 Task: Sort the products in the category "Frozen Meals" by price (lowest first).
Action: Mouse moved to (268, 101)
Screenshot: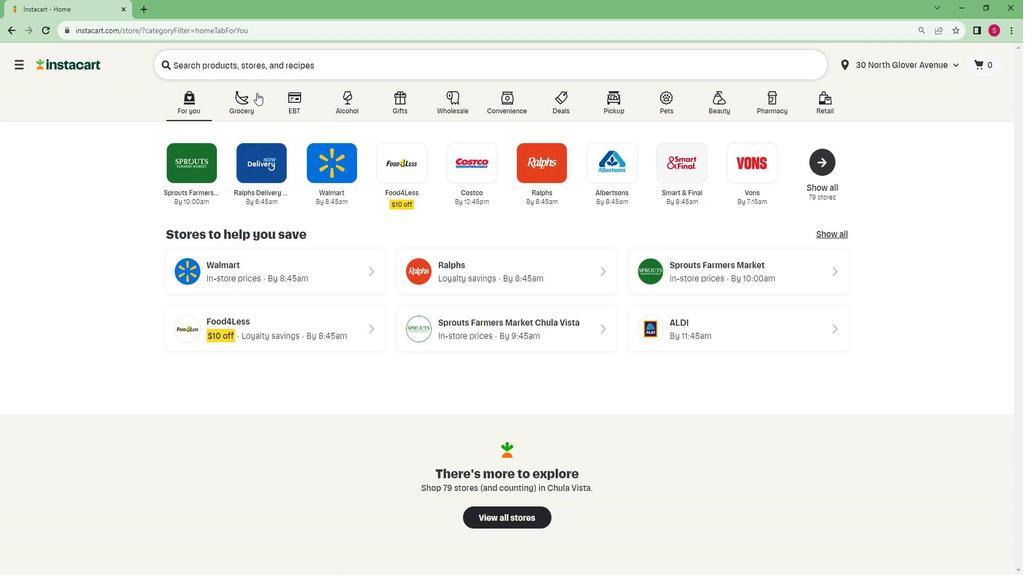 
Action: Mouse pressed left at (268, 101)
Screenshot: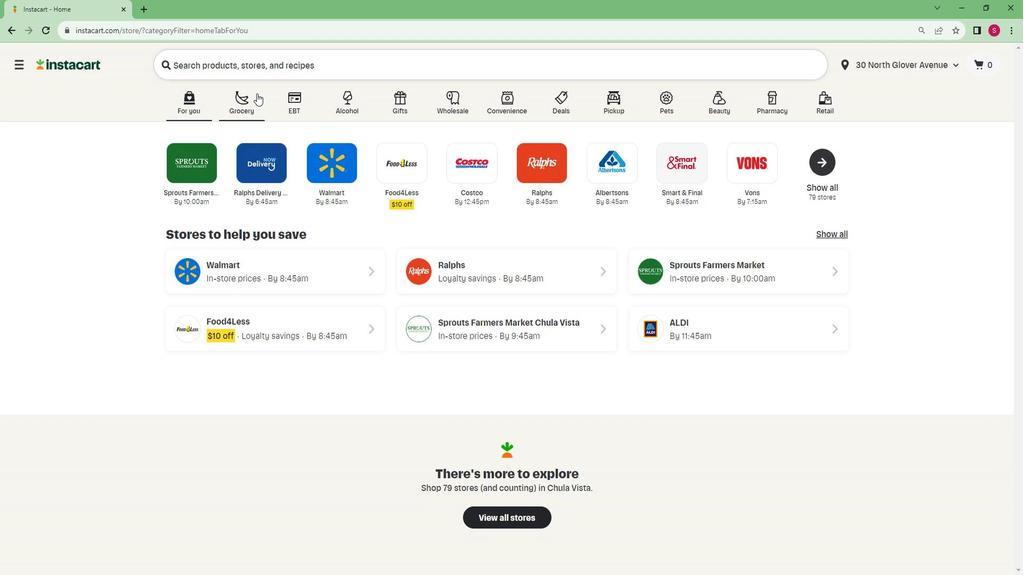 
Action: Mouse moved to (252, 305)
Screenshot: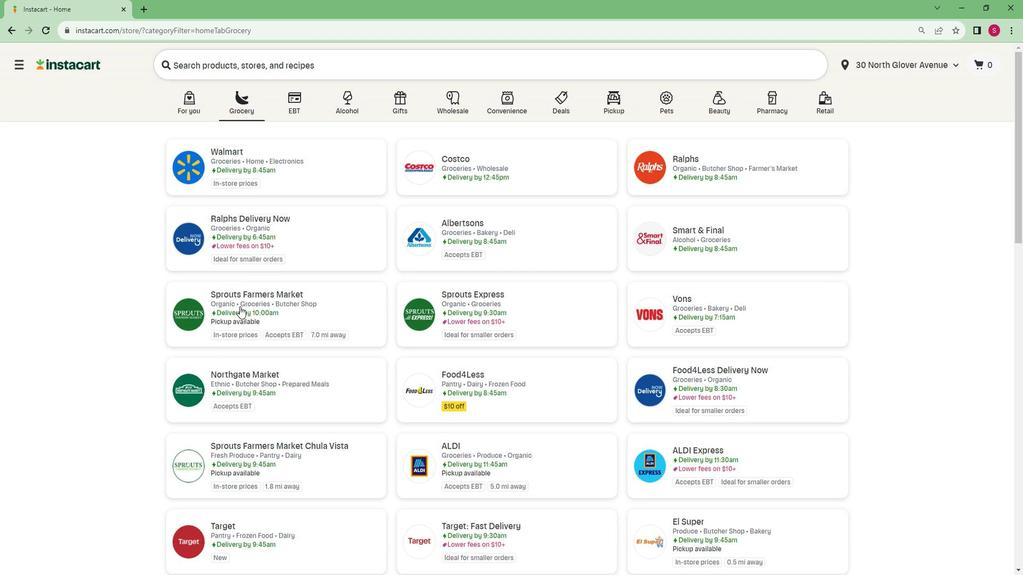 
Action: Mouse pressed left at (252, 305)
Screenshot: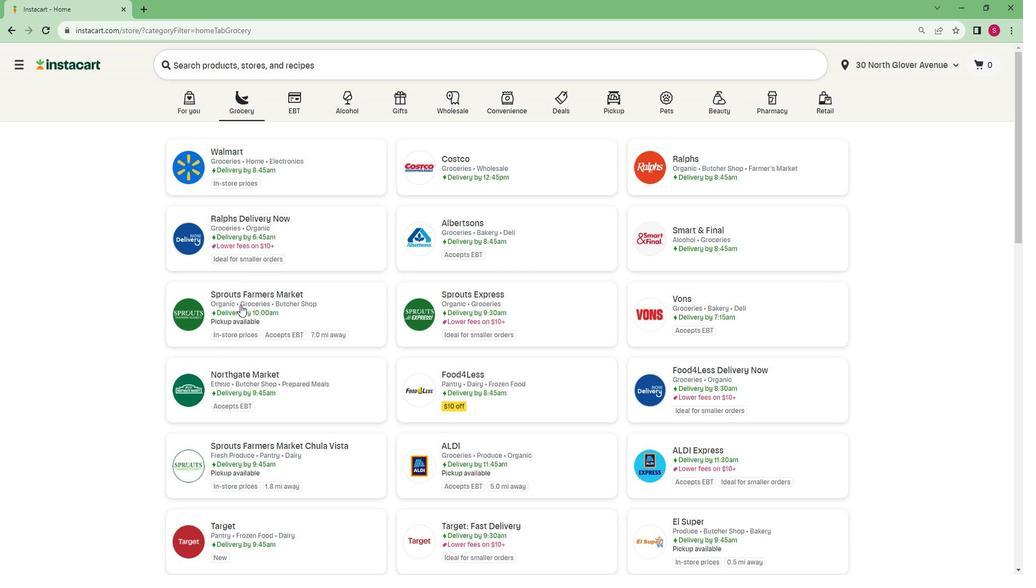 
Action: Mouse moved to (102, 417)
Screenshot: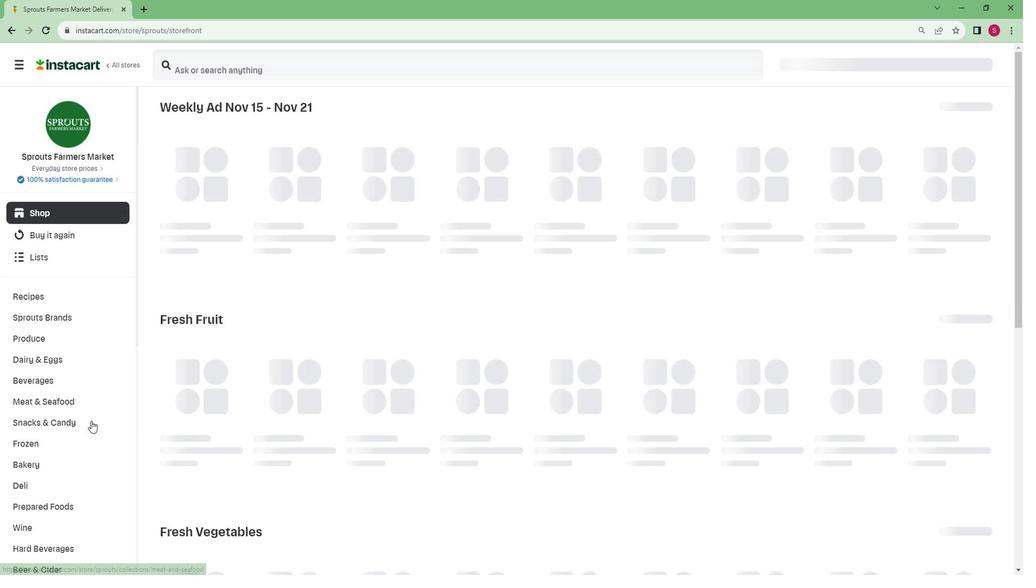 
Action: Mouse scrolled (102, 416) with delta (0, 0)
Screenshot: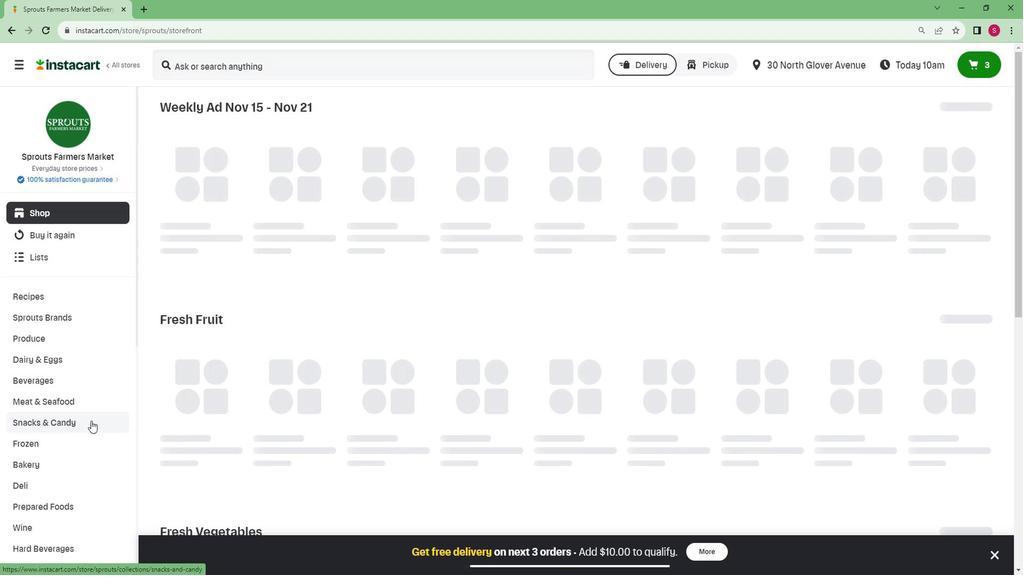 
Action: Mouse scrolled (102, 416) with delta (0, 0)
Screenshot: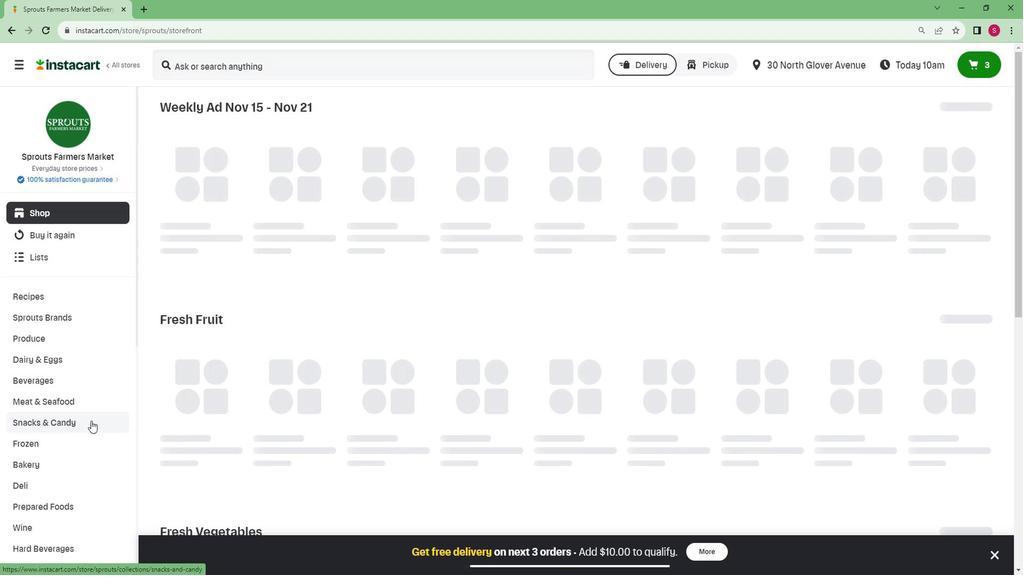 
Action: Mouse scrolled (102, 416) with delta (0, 0)
Screenshot: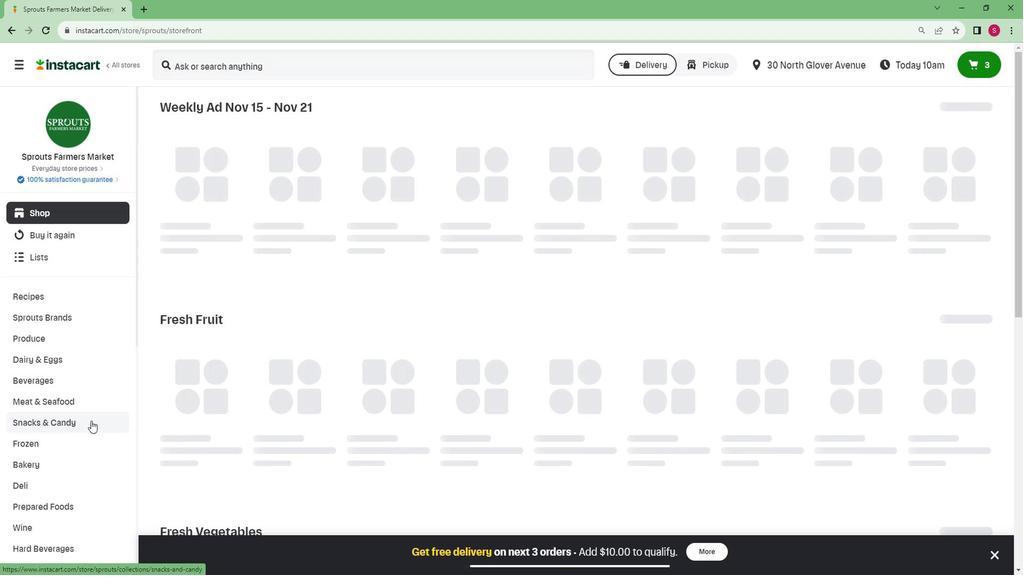 
Action: Mouse scrolled (102, 416) with delta (0, 0)
Screenshot: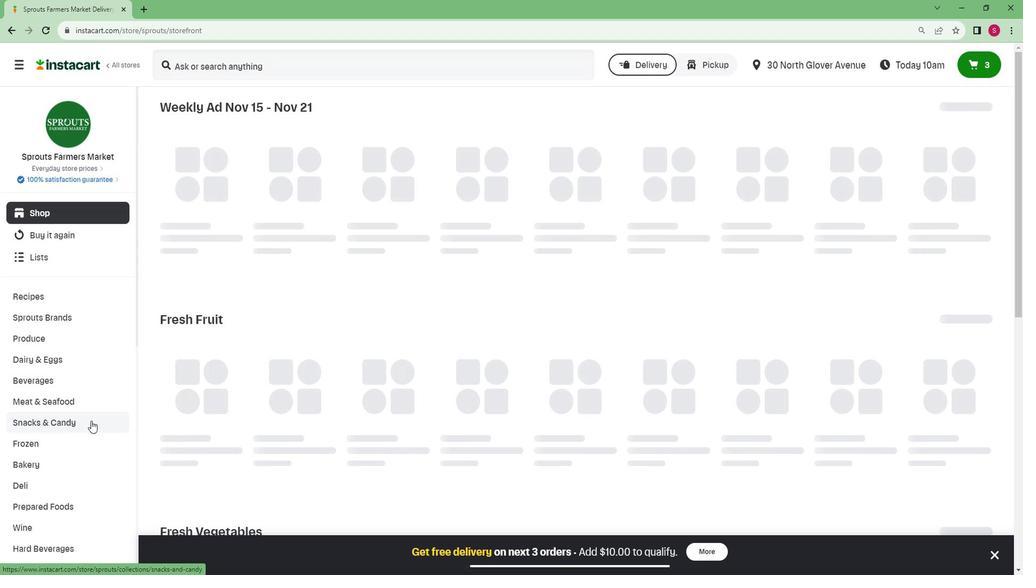 
Action: Mouse scrolled (102, 416) with delta (0, 0)
Screenshot: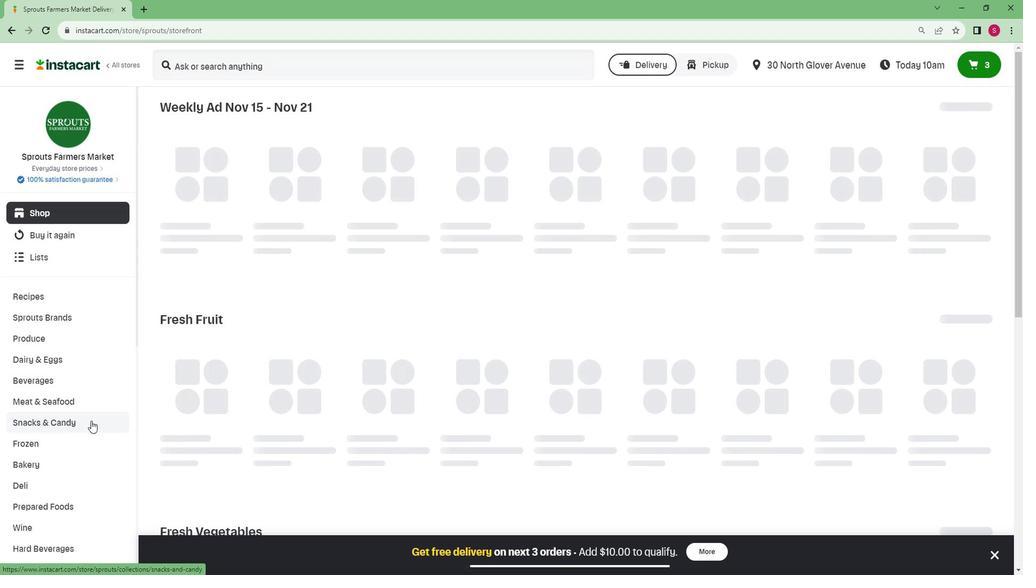
Action: Mouse scrolled (102, 416) with delta (0, 0)
Screenshot: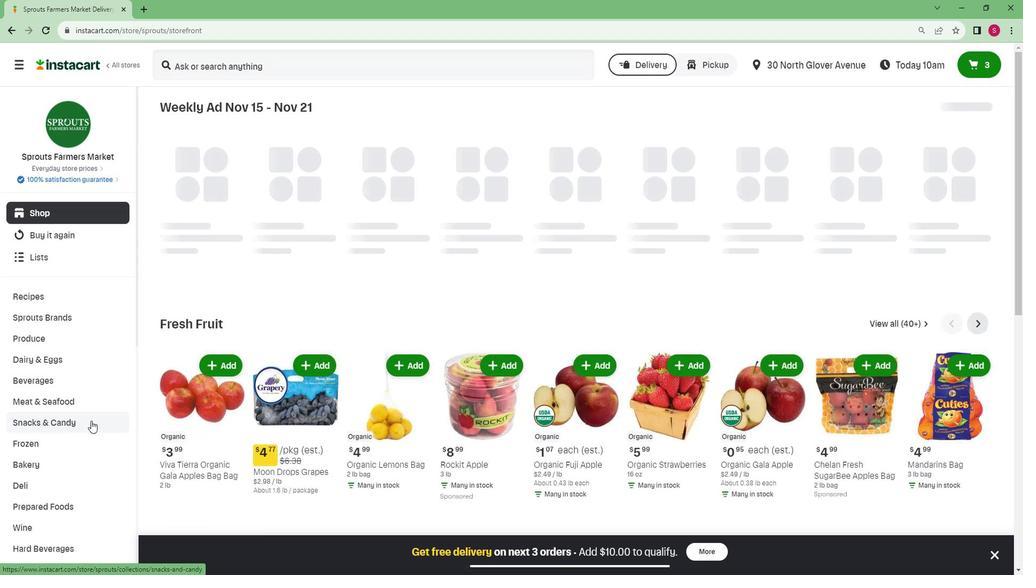 
Action: Mouse scrolled (102, 416) with delta (0, 0)
Screenshot: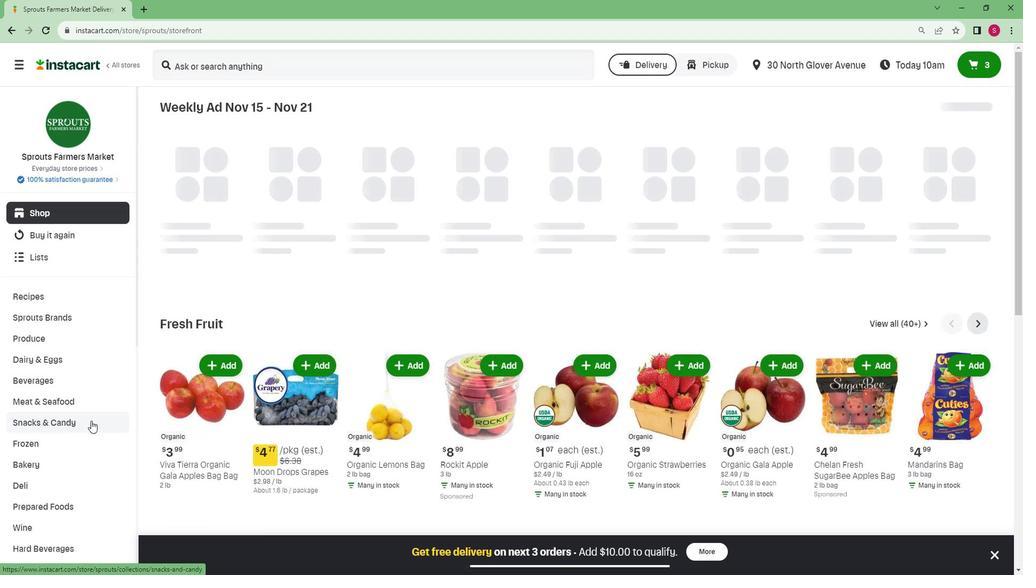 
Action: Mouse scrolled (102, 416) with delta (0, 0)
Screenshot: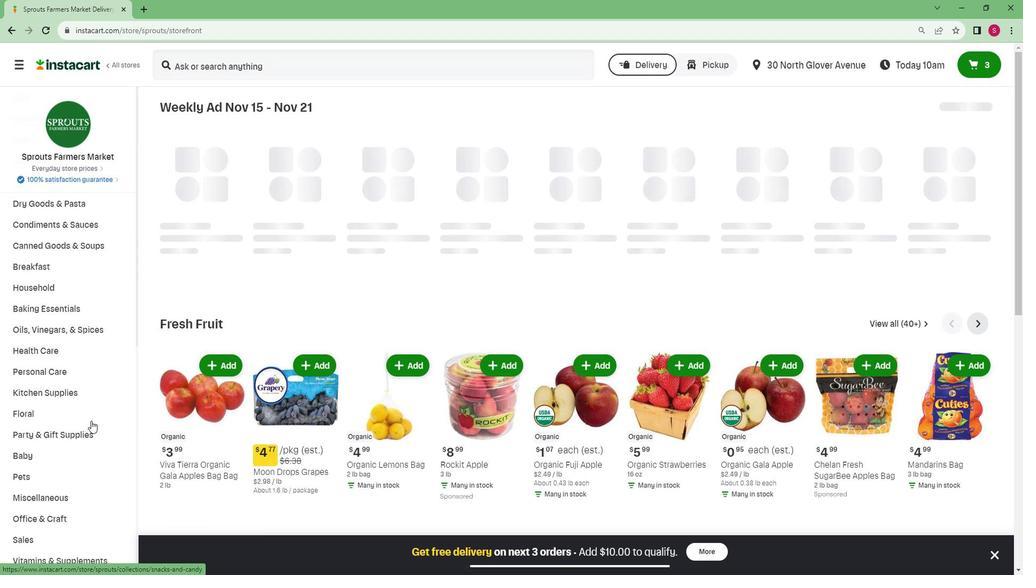 
Action: Mouse scrolled (102, 416) with delta (0, 0)
Screenshot: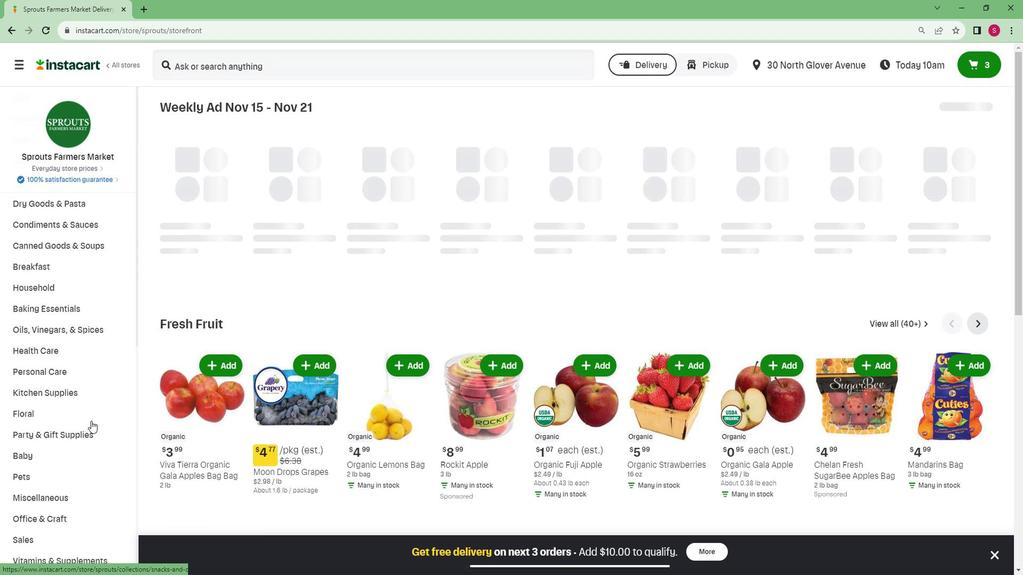 
Action: Mouse scrolled (102, 416) with delta (0, 0)
Screenshot: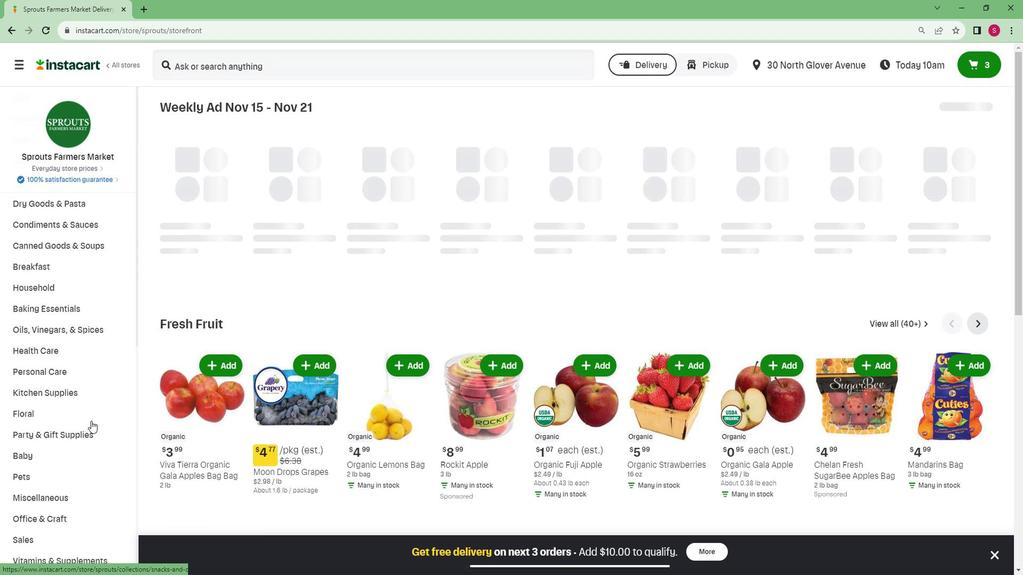 
Action: Mouse scrolled (102, 416) with delta (0, 0)
Screenshot: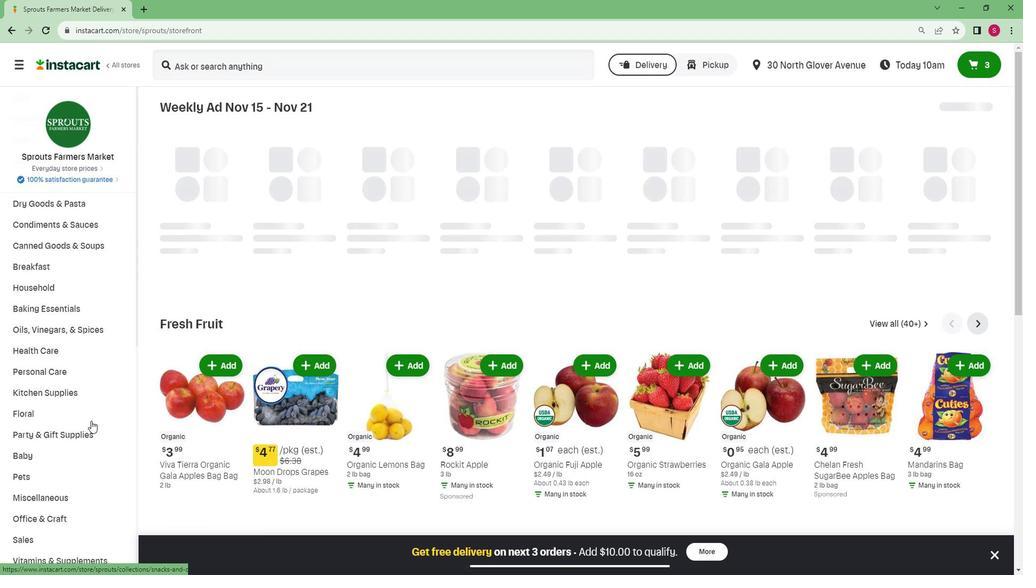 
Action: Mouse scrolled (102, 416) with delta (0, 0)
Screenshot: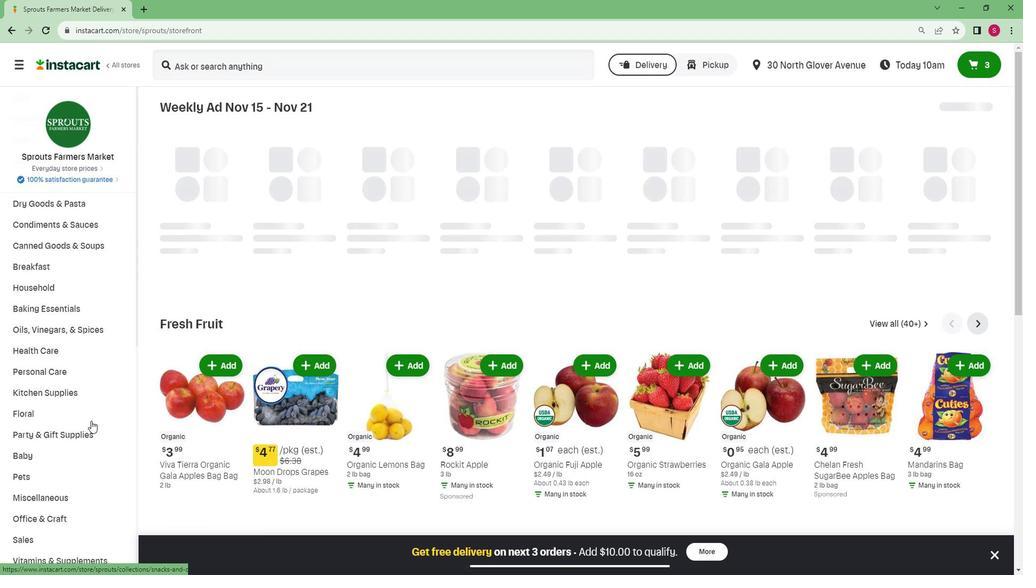 
Action: Mouse scrolled (102, 416) with delta (0, 0)
Screenshot: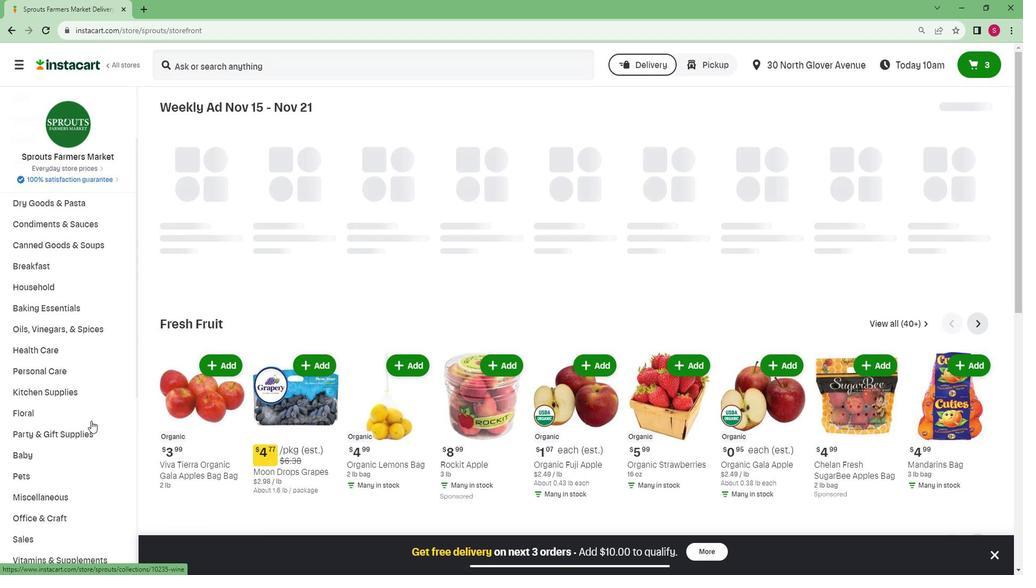 
Action: Mouse scrolled (102, 416) with delta (0, 0)
Screenshot: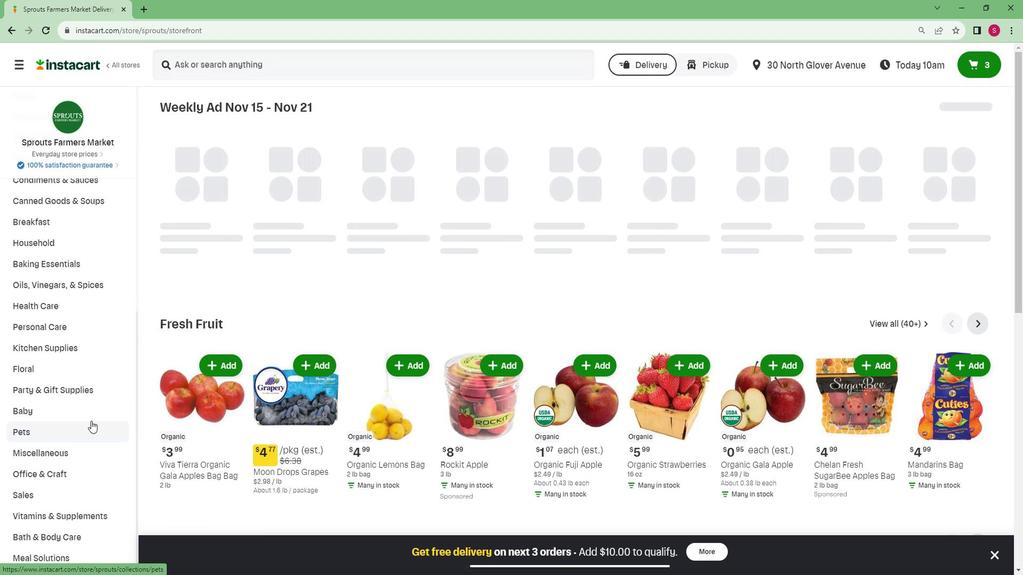 
Action: Mouse scrolled (102, 416) with delta (0, 0)
Screenshot: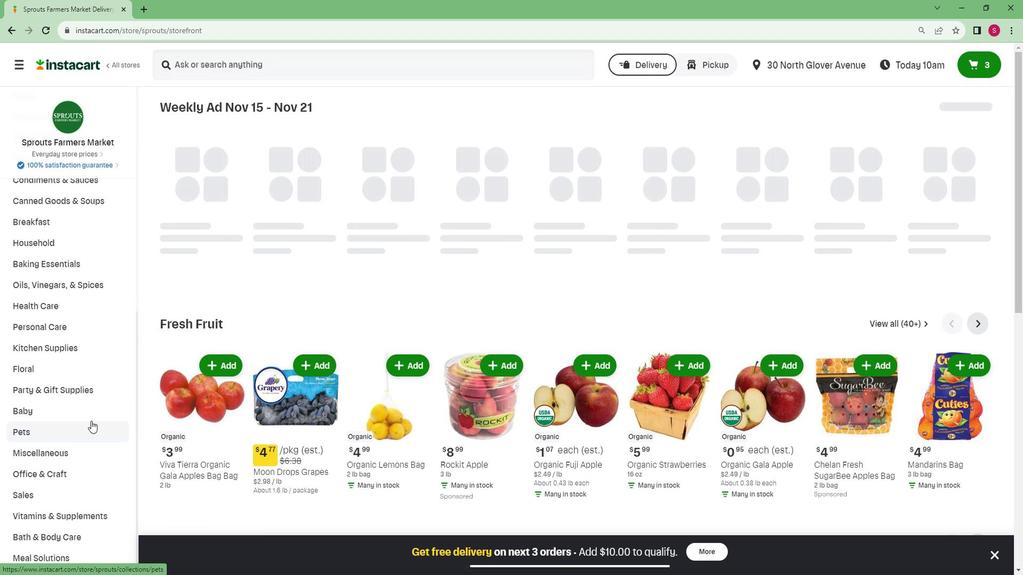 
Action: Mouse scrolled (102, 416) with delta (0, 0)
Screenshot: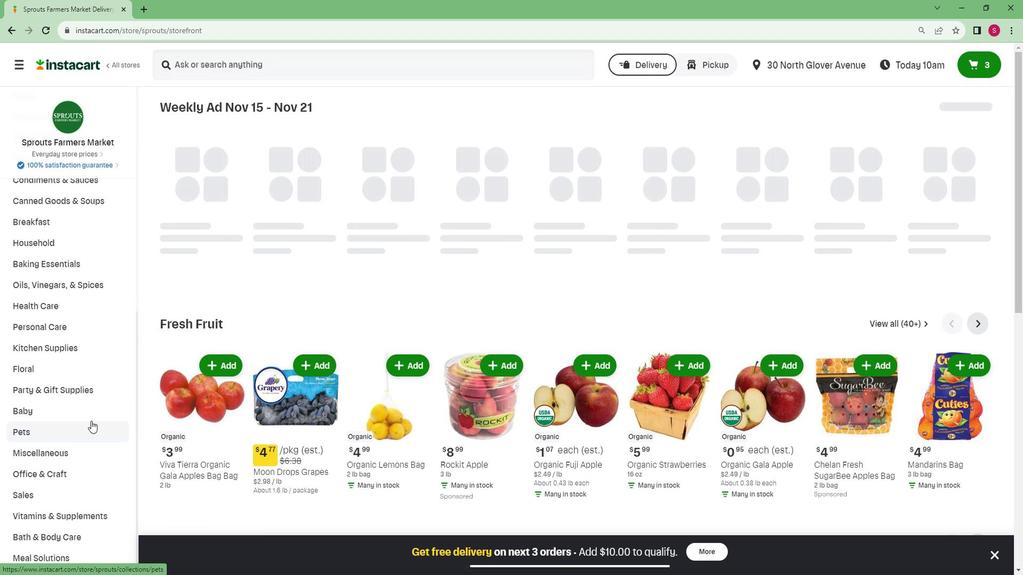 
Action: Mouse moved to (59, 551)
Screenshot: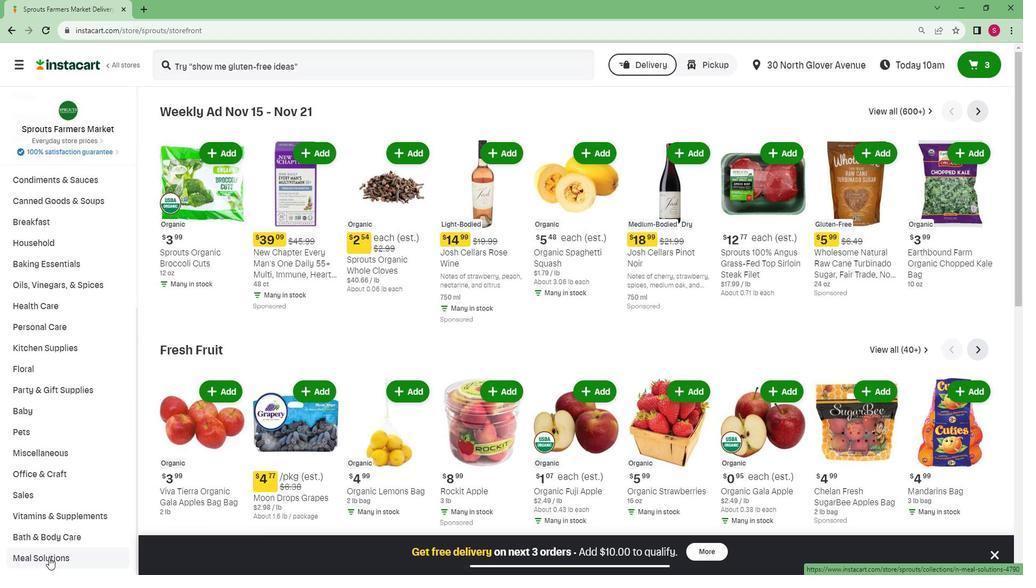 
Action: Mouse pressed left at (59, 551)
Screenshot: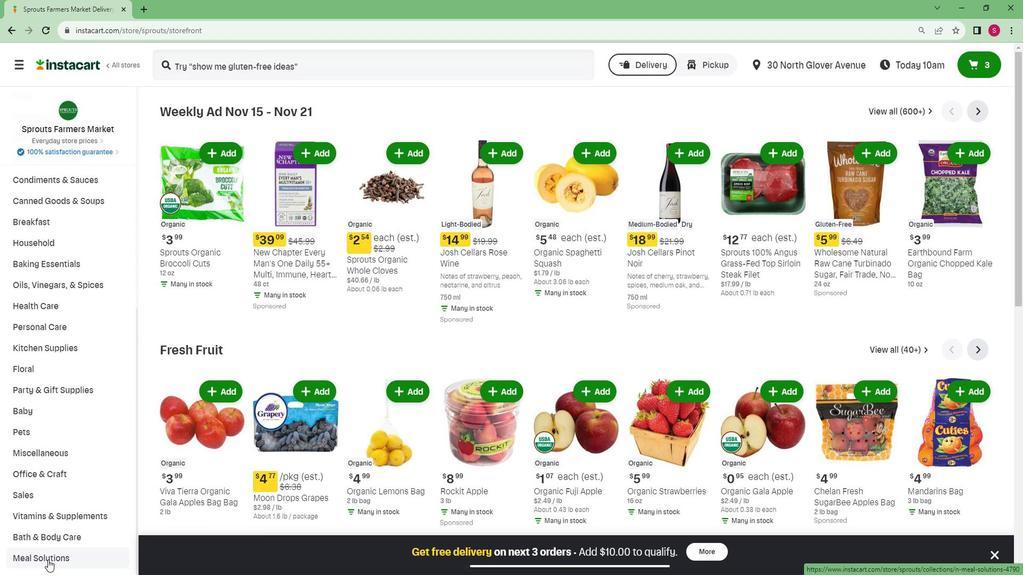 
Action: Mouse moved to (69, 537)
Screenshot: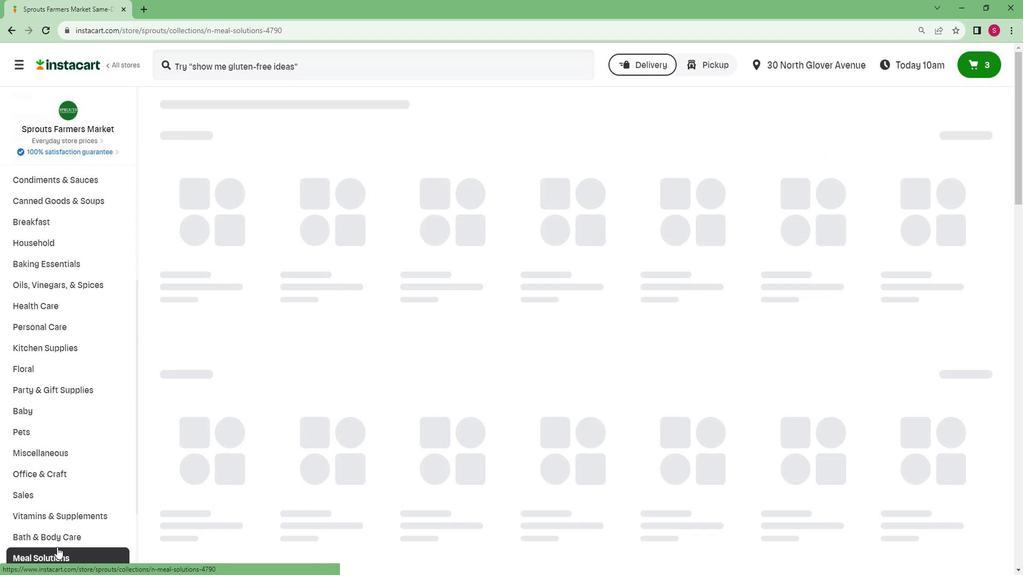 
Action: Mouse scrolled (69, 537) with delta (0, 0)
Screenshot: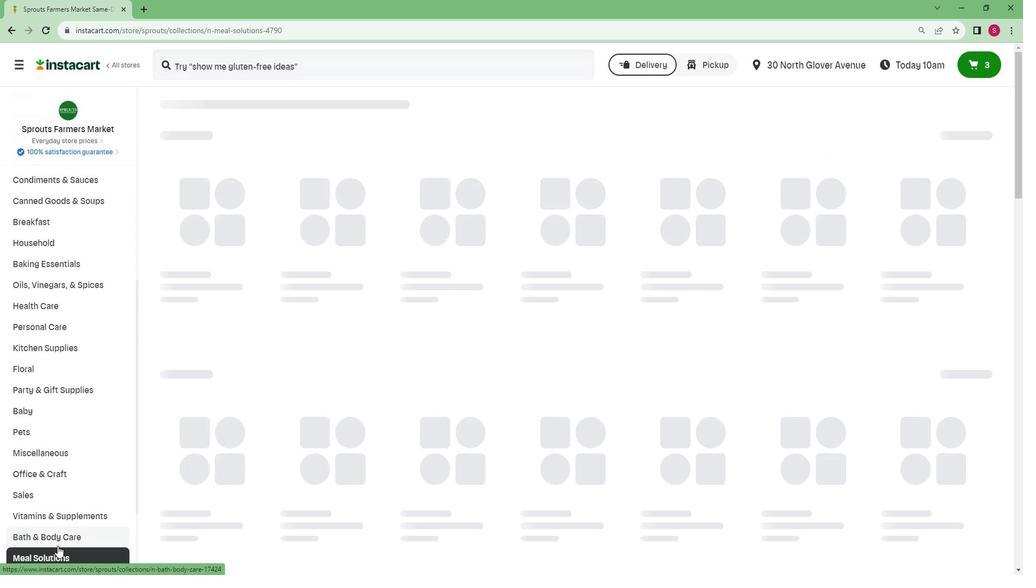 
Action: Mouse scrolled (69, 537) with delta (0, 0)
Screenshot: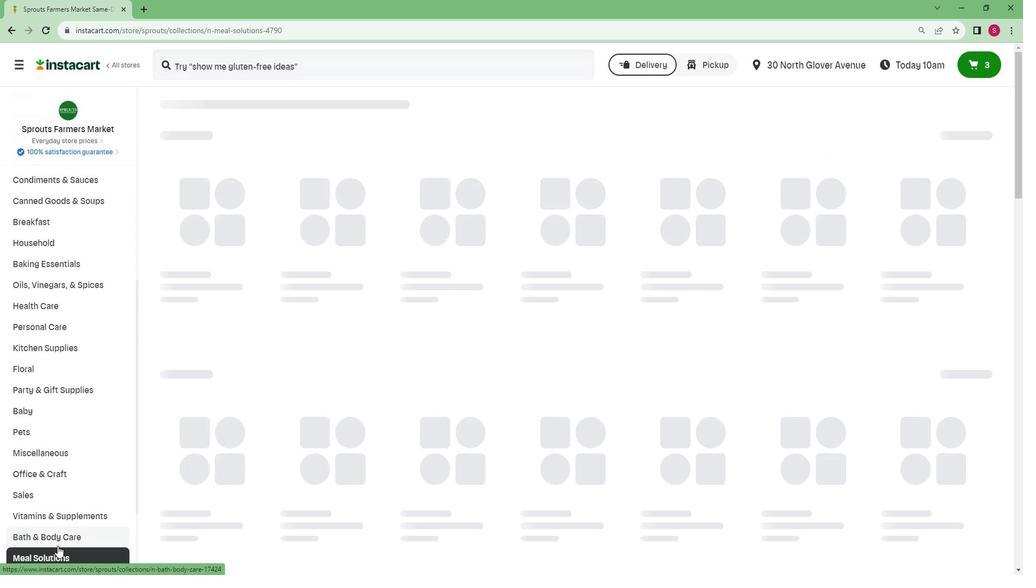 
Action: Mouse scrolled (69, 537) with delta (0, 0)
Screenshot: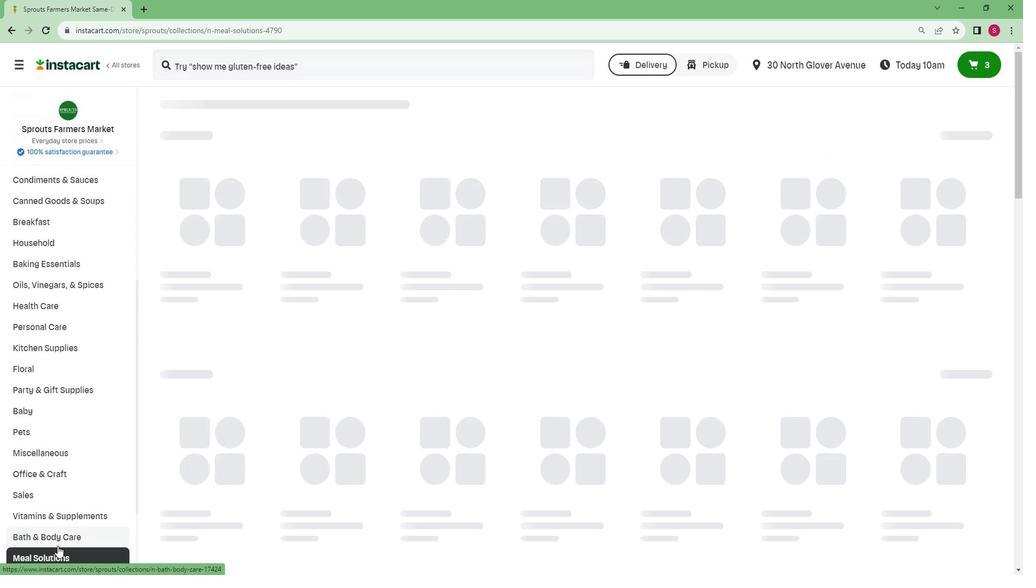 
Action: Mouse scrolled (69, 537) with delta (0, 0)
Screenshot: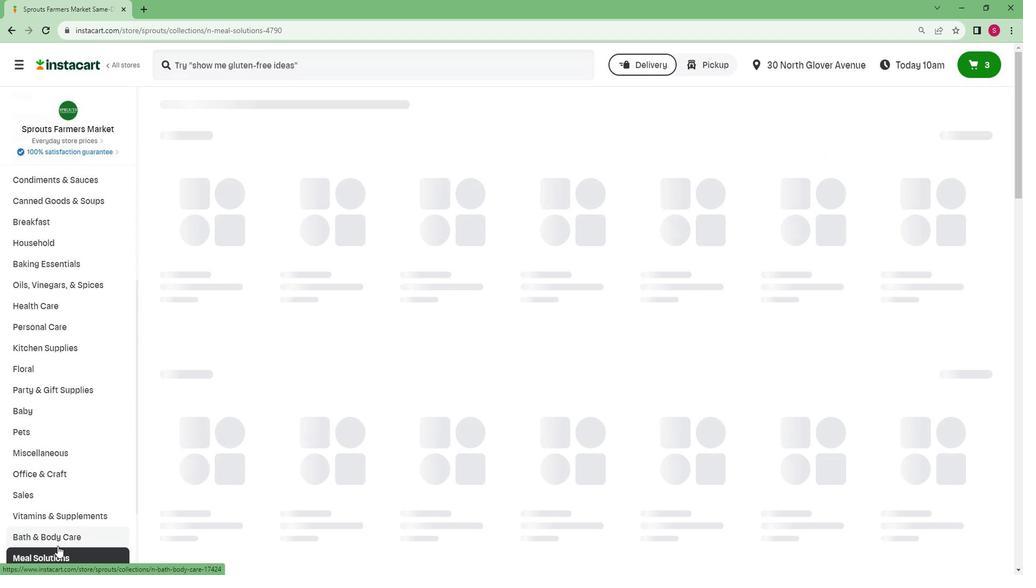 
Action: Mouse scrolled (69, 537) with delta (0, 0)
Screenshot: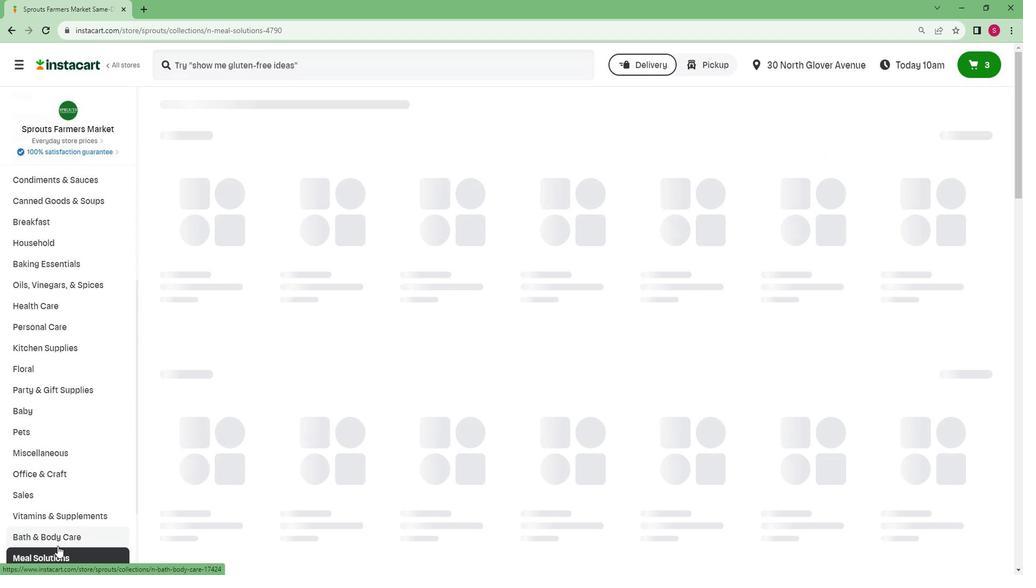 
Action: Mouse scrolled (69, 537) with delta (0, 0)
Screenshot: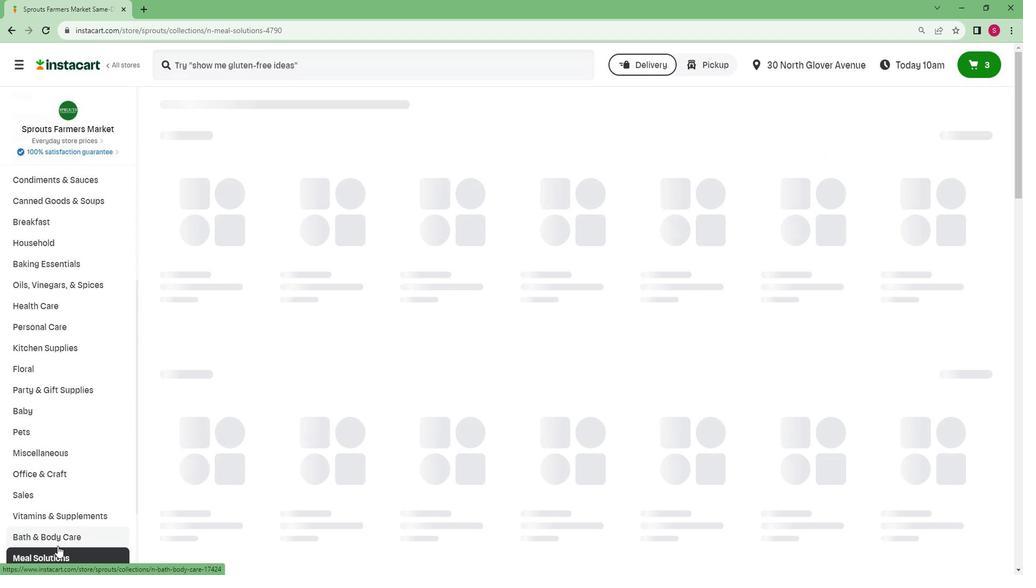 
Action: Mouse scrolled (69, 537) with delta (0, 0)
Screenshot: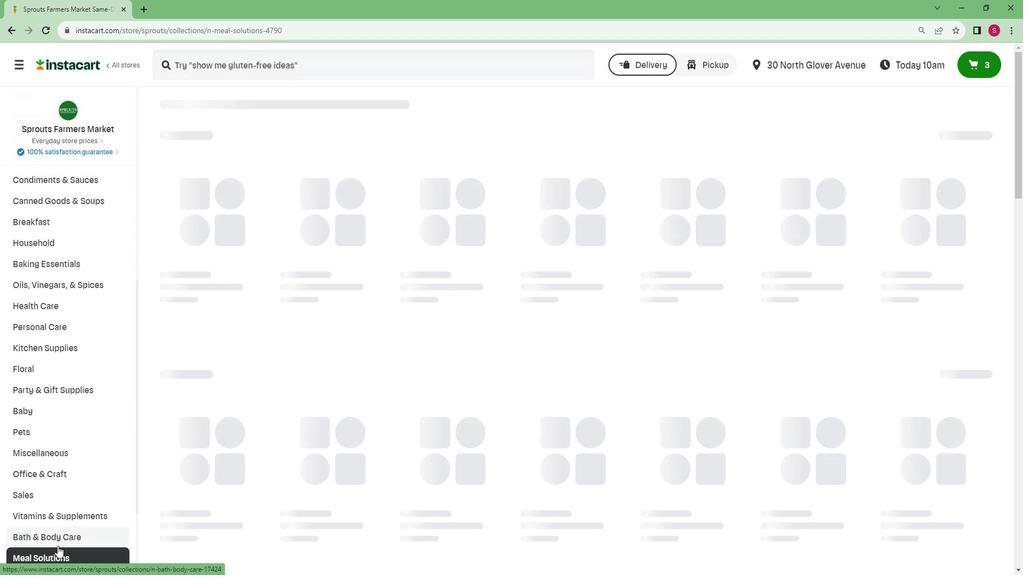 
Action: Mouse moved to (59, 545)
Screenshot: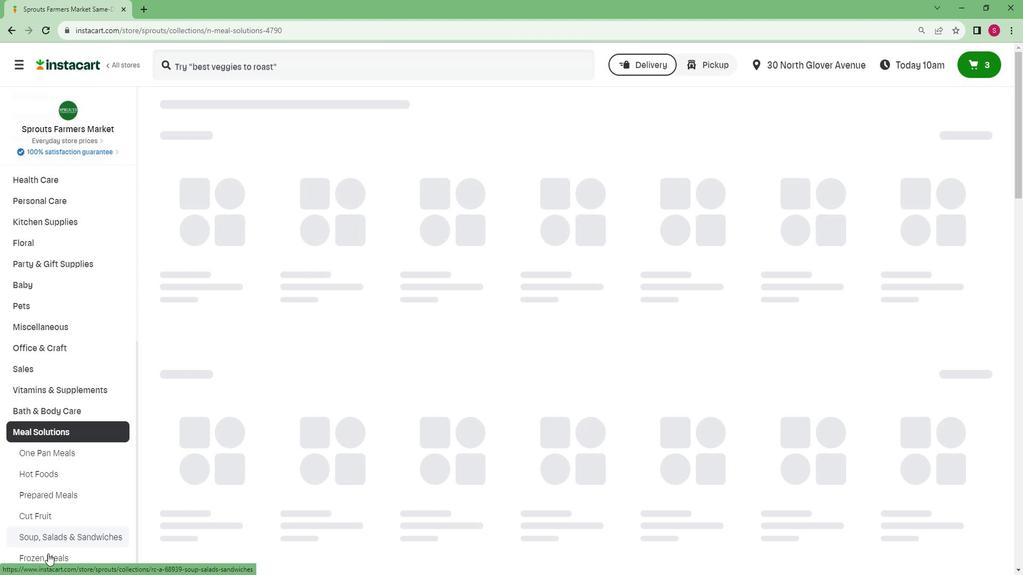 
Action: Mouse pressed left at (59, 545)
Screenshot: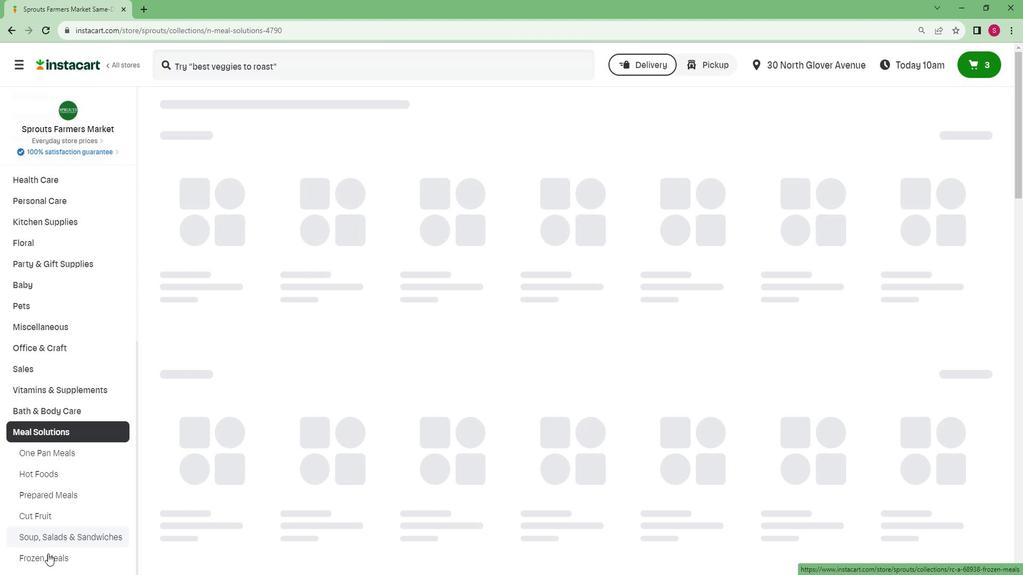
Action: Mouse moved to (950, 152)
Screenshot: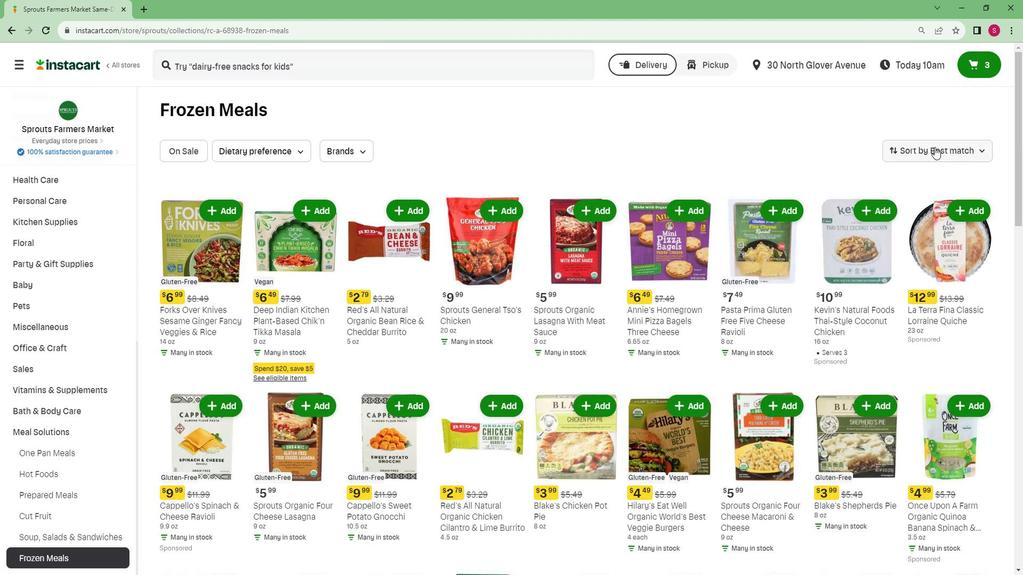 
Action: Mouse pressed left at (950, 152)
Screenshot: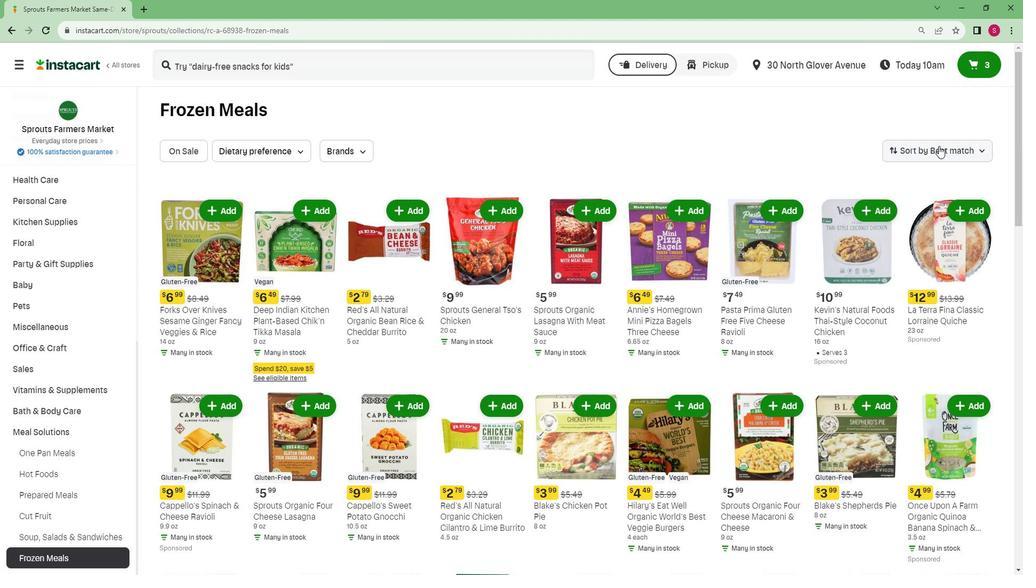 
Action: Mouse moved to (942, 214)
Screenshot: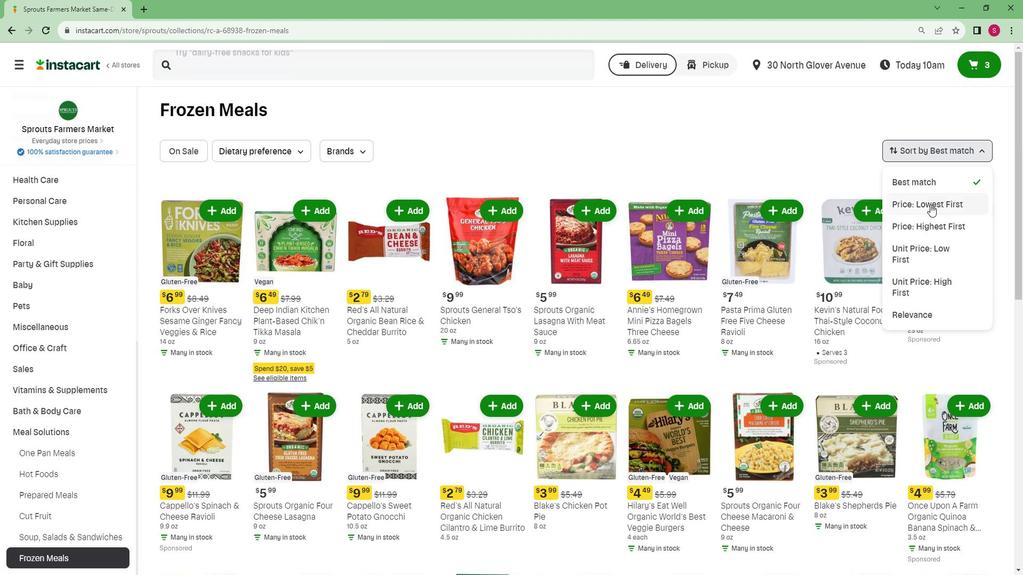 
Action: Mouse pressed left at (942, 214)
Screenshot: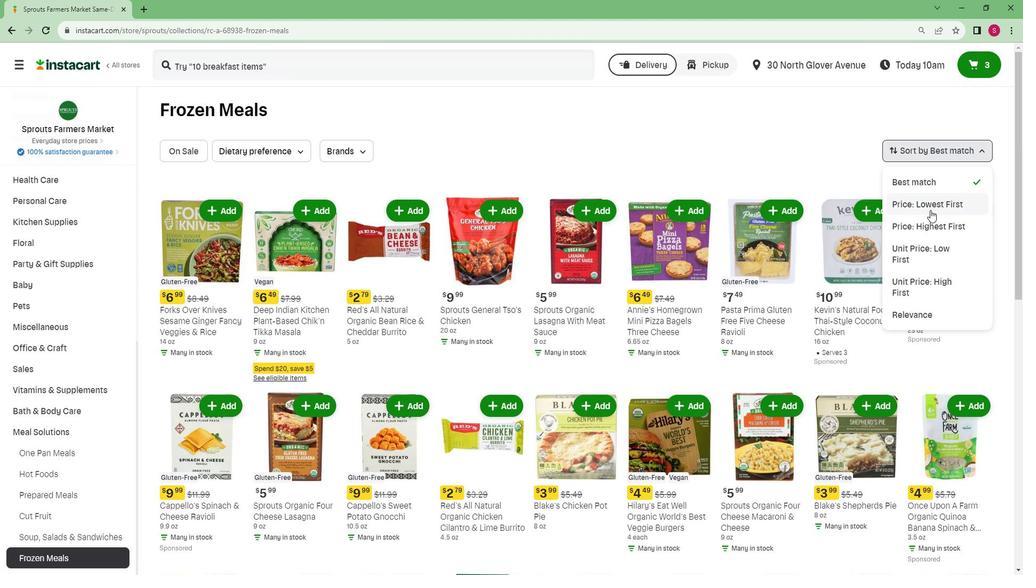 
